 Task: Add an event with the title Casual Project Quality Assurance Check, date '2024/03/27', time 8:30 AM to 10:30 AM, logged in from the account softage.10@softage.netand send the event invitation to softage.3@softage.net and softage.4@softage.net. Set a reminder for the event 5 minutes before
Action: Mouse moved to (95, 123)
Screenshot: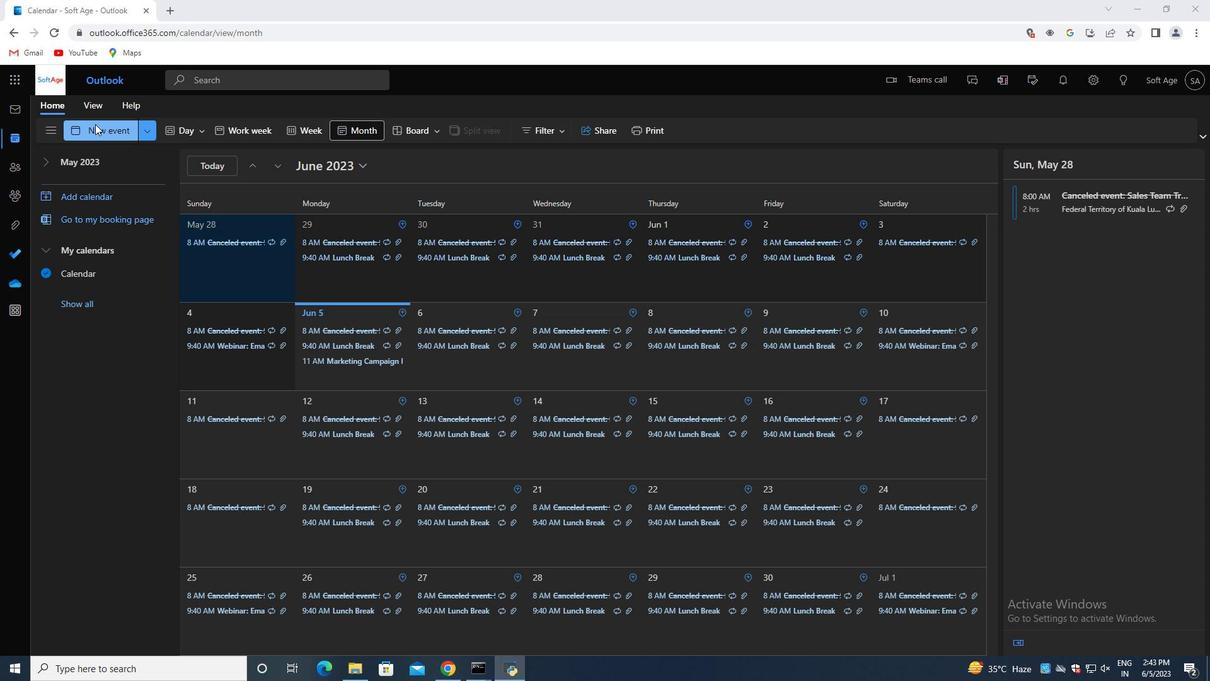 
Action: Mouse pressed left at (95, 123)
Screenshot: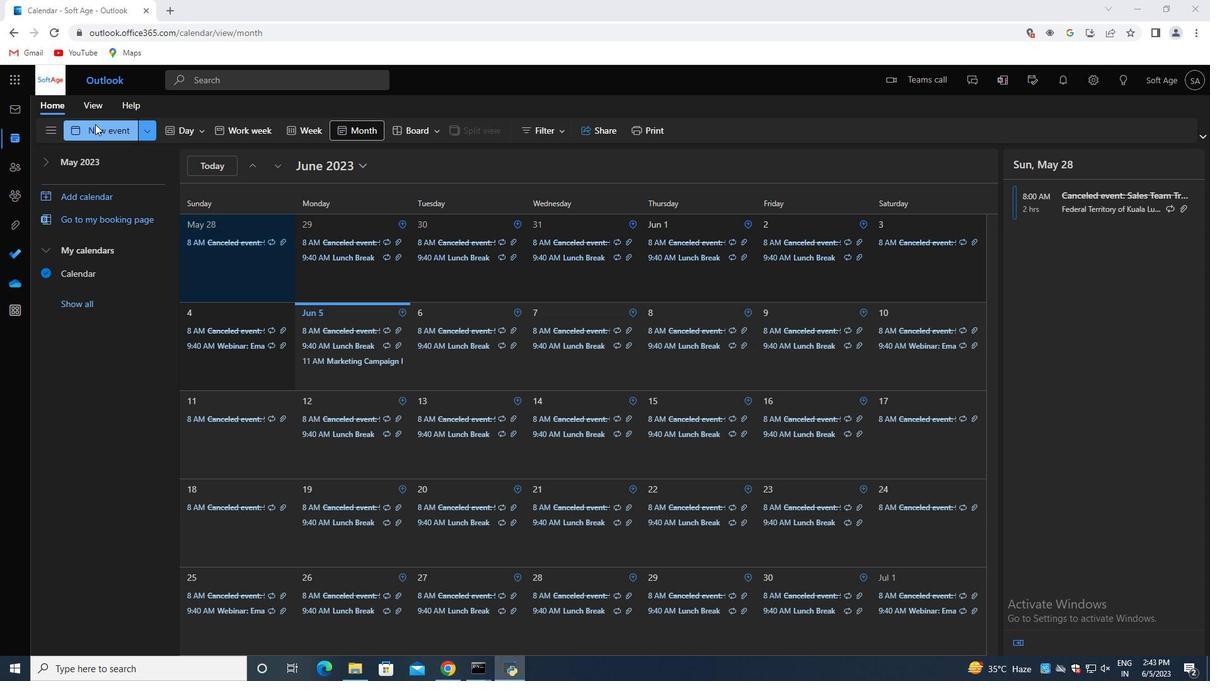 
Action: Mouse moved to (317, 208)
Screenshot: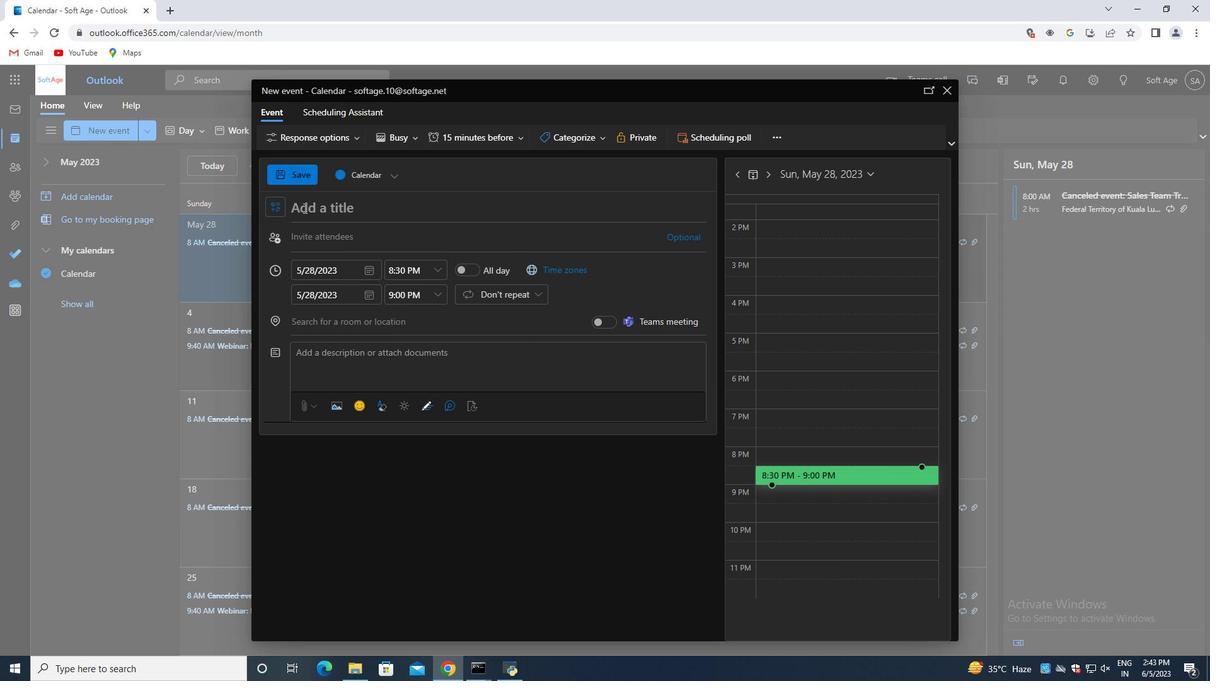
Action: Mouse pressed left at (317, 208)
Screenshot: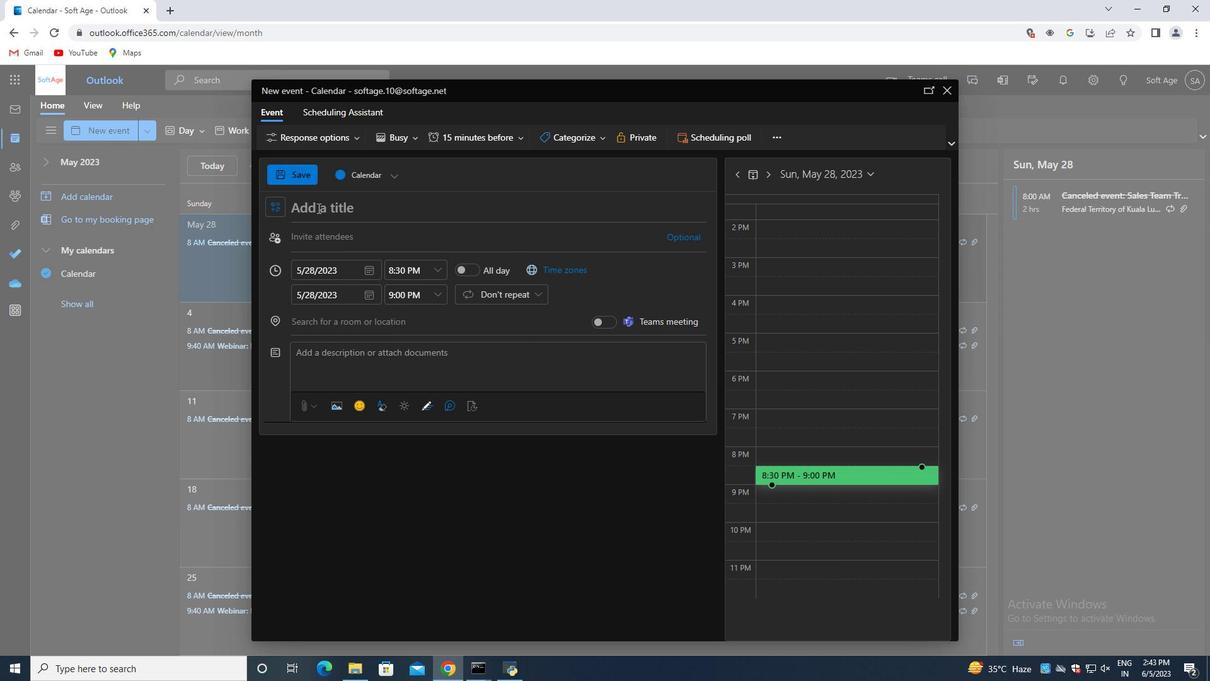 
Action: Key pressed <Key.shift>Casual<Key.space><Key.shift><Key.shift><Key.shift><Key.shift>Project<Key.space><Key.shift>Quality<Key.space><Key.shift>Assurance<Key.space><Key.shift>Check
Screenshot: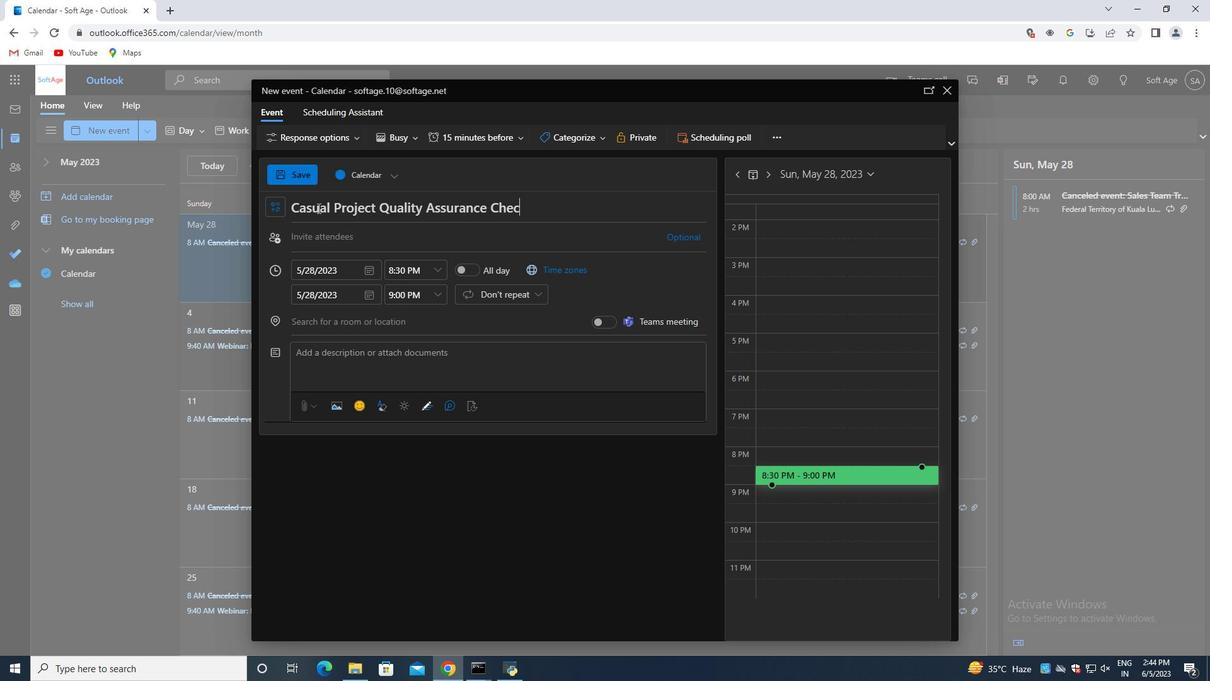 
Action: Mouse moved to (370, 271)
Screenshot: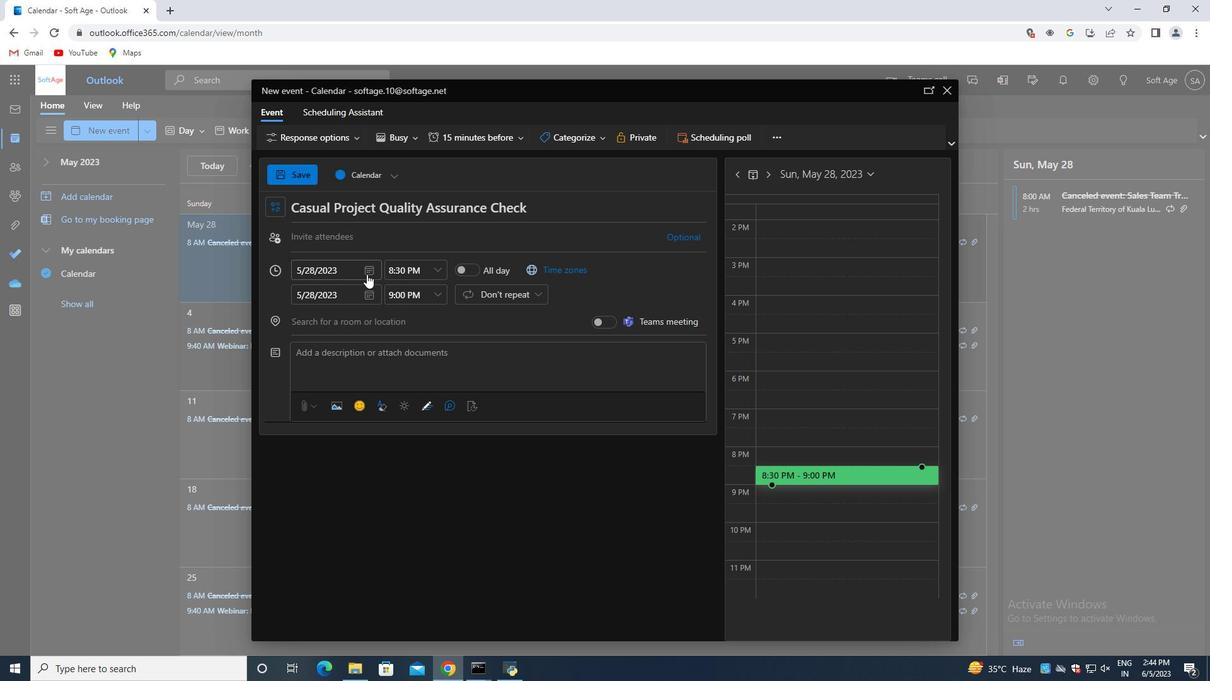 
Action: Mouse pressed left at (370, 271)
Screenshot: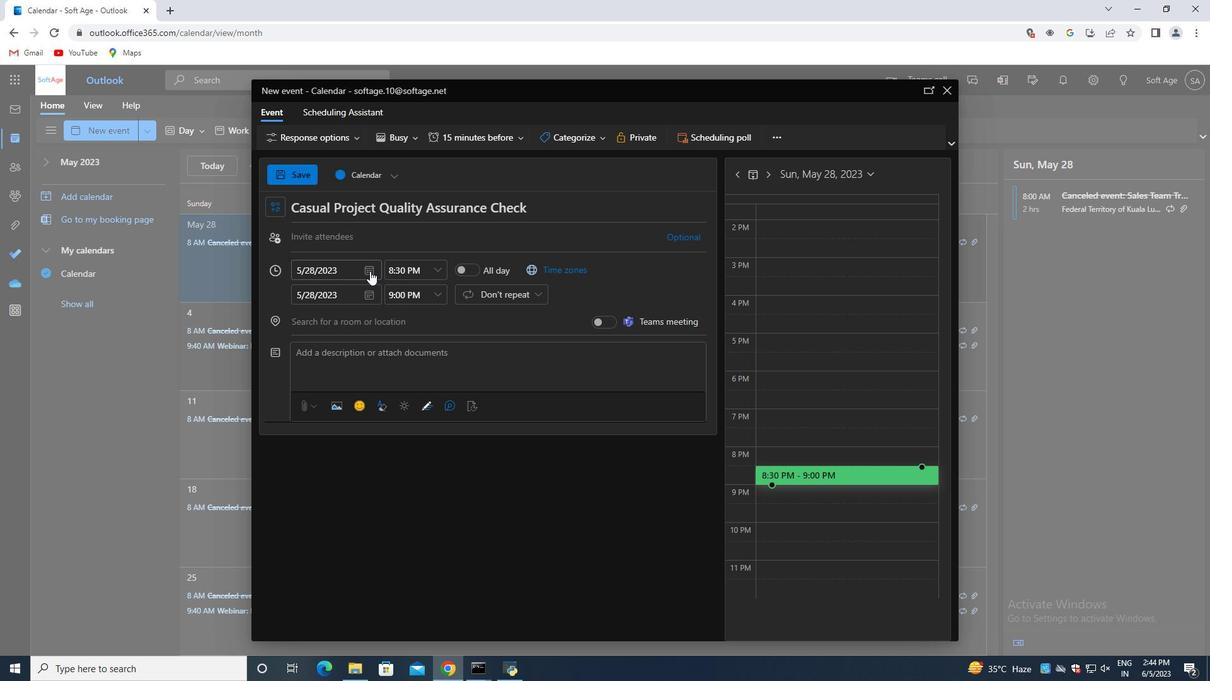 
Action: Mouse moved to (415, 297)
Screenshot: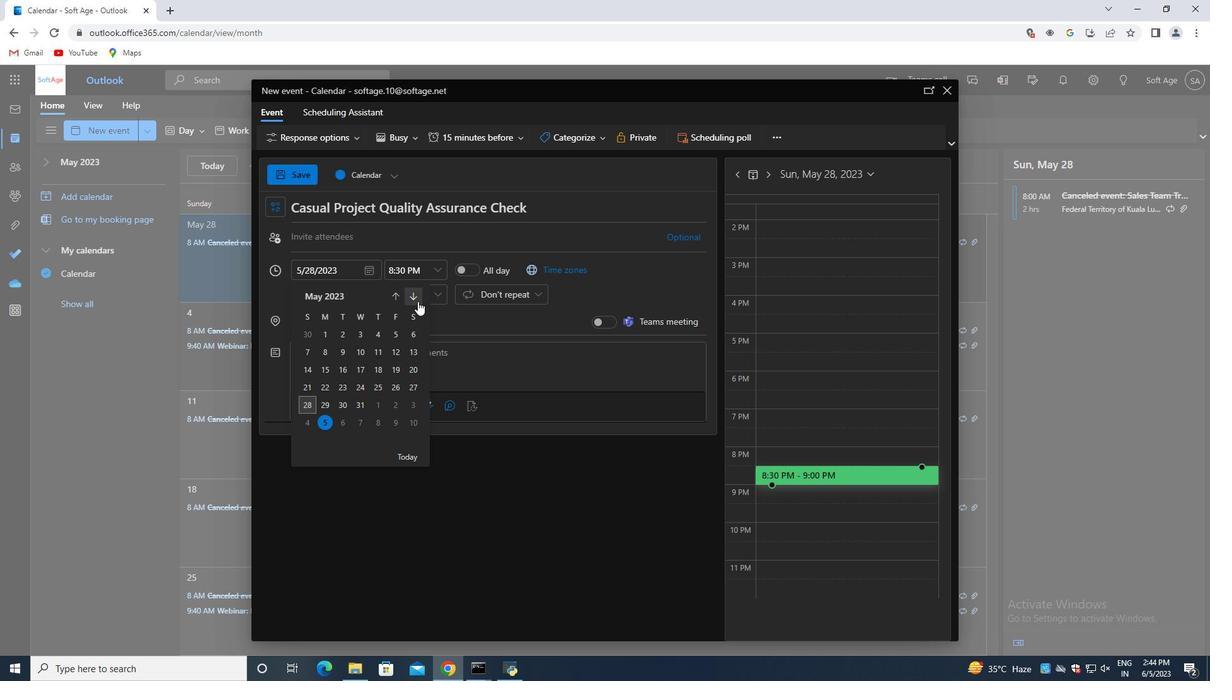 
Action: Mouse pressed left at (415, 297)
Screenshot: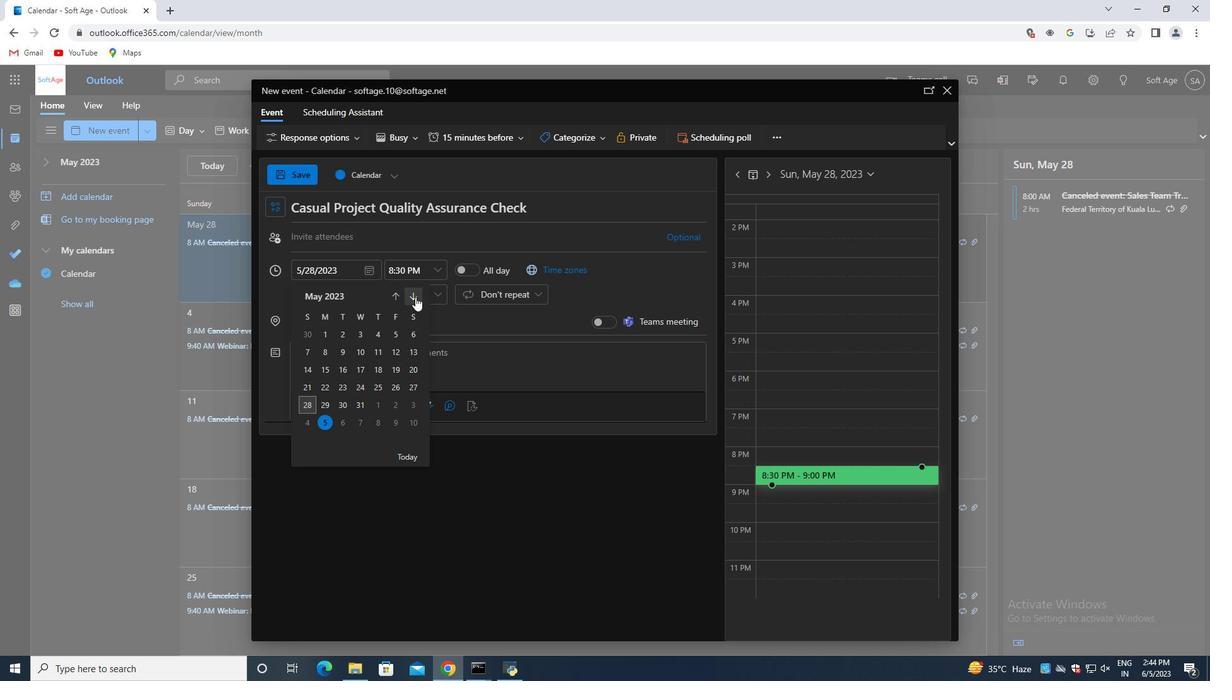 
Action: Mouse pressed left at (415, 297)
Screenshot: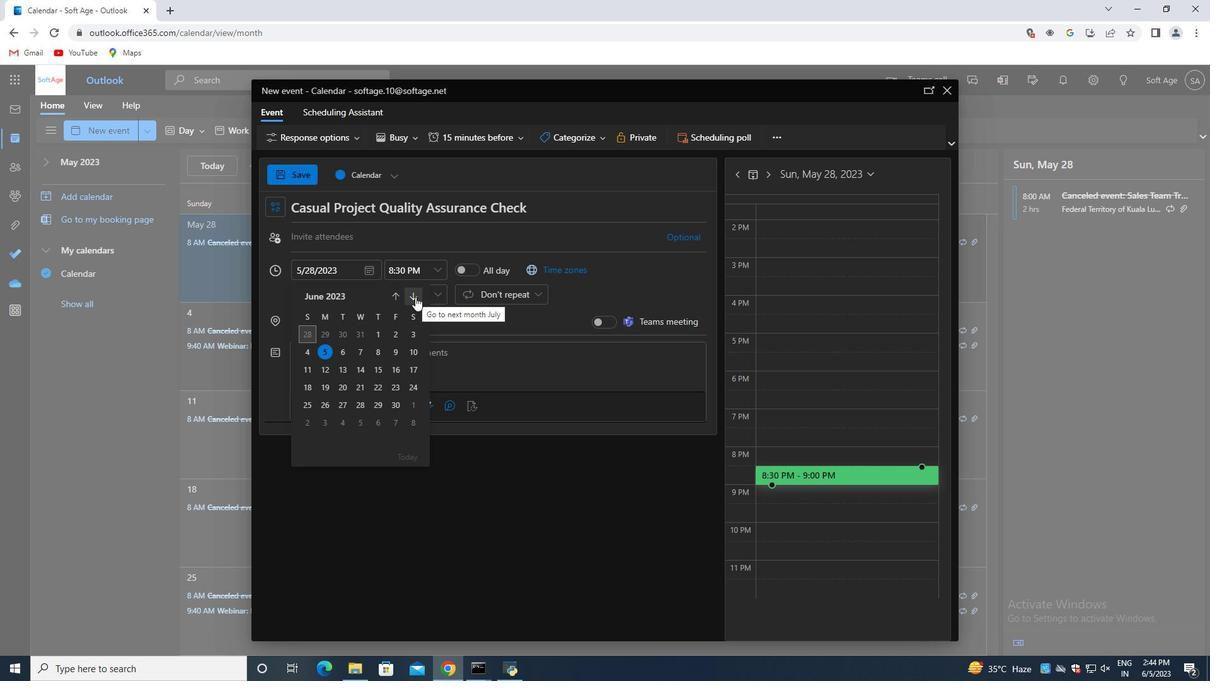 
Action: Mouse pressed left at (415, 297)
Screenshot: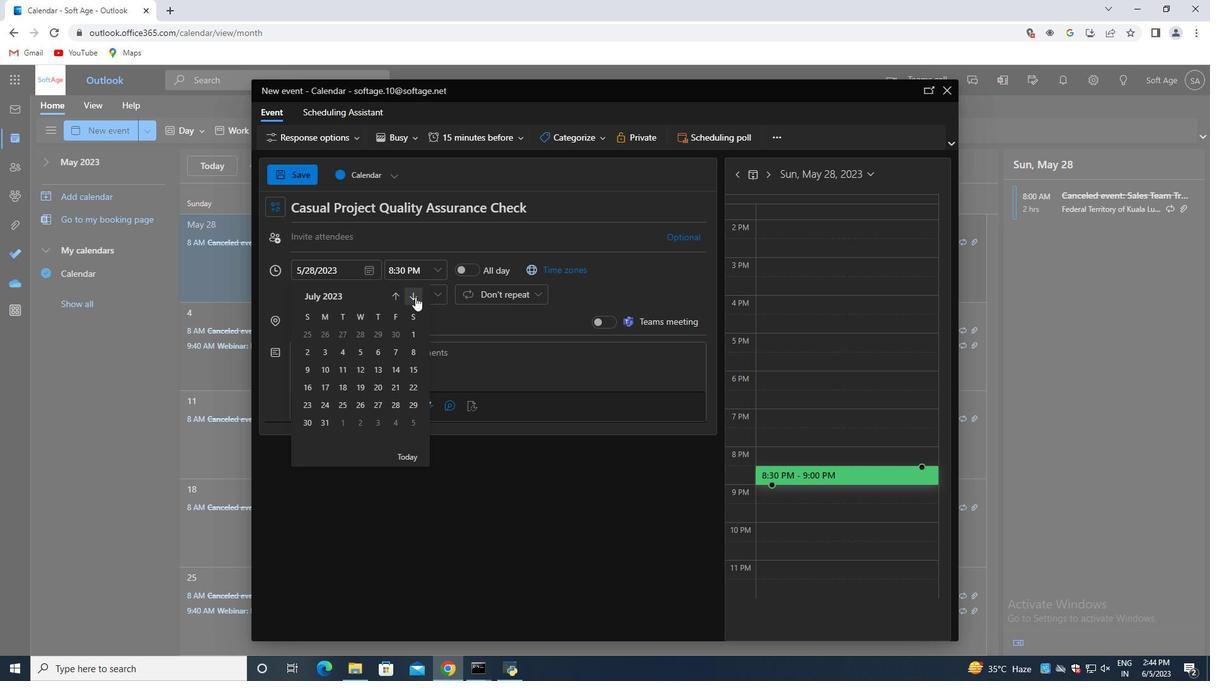 
Action: Mouse moved to (414, 297)
Screenshot: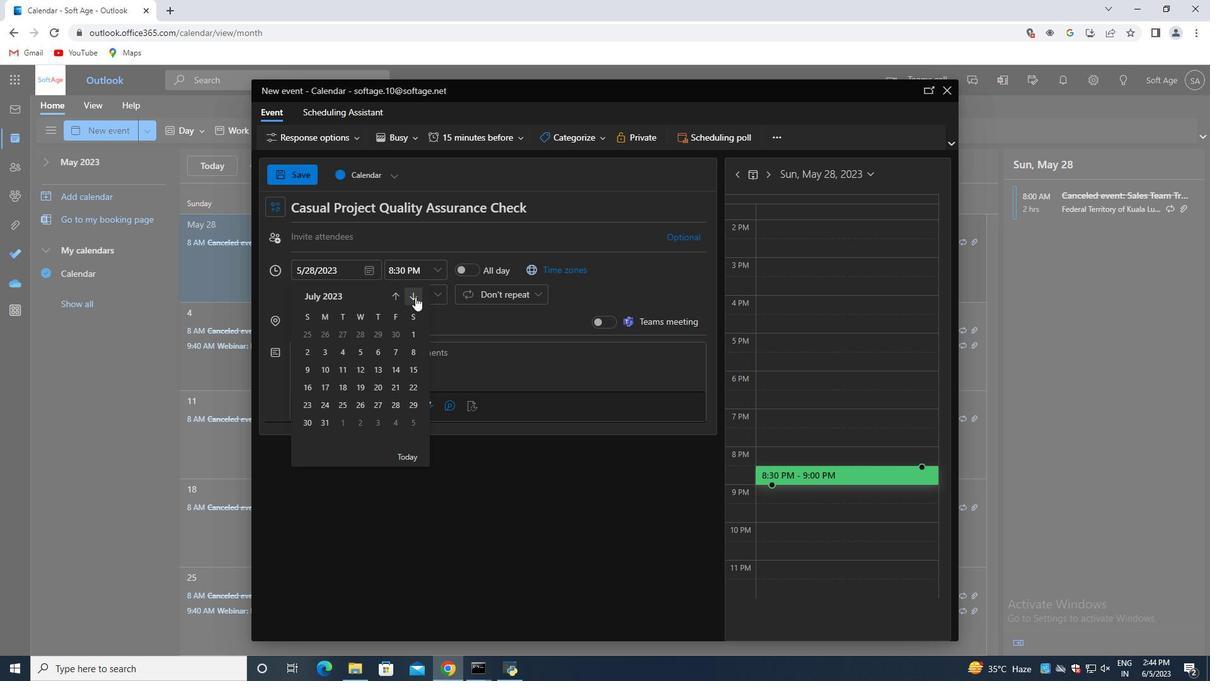 
Action: Mouse pressed left at (414, 297)
Screenshot: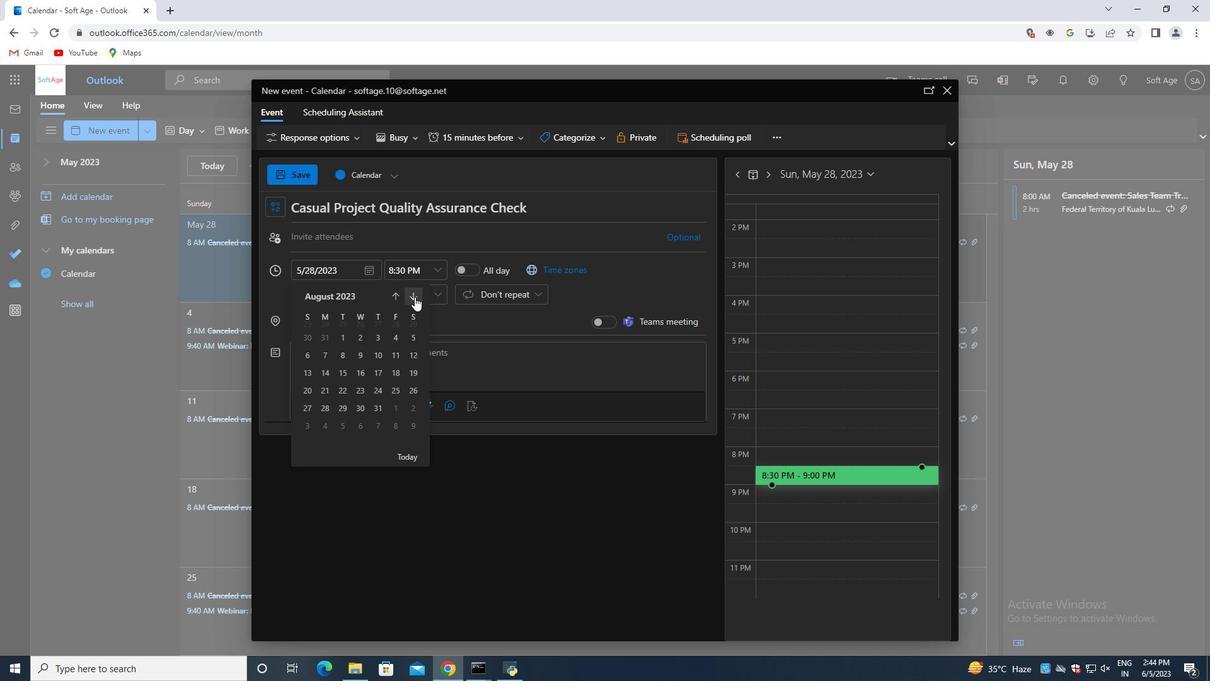 
Action: Mouse pressed left at (414, 297)
Screenshot: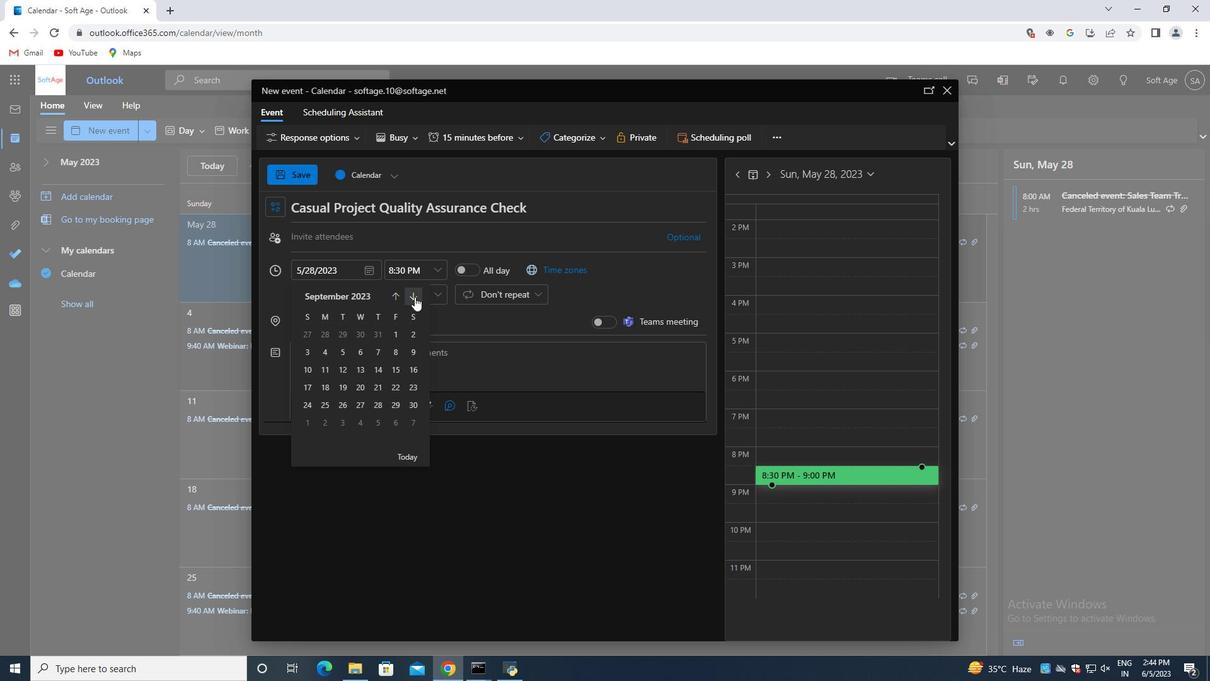 
Action: Mouse pressed left at (414, 297)
Screenshot: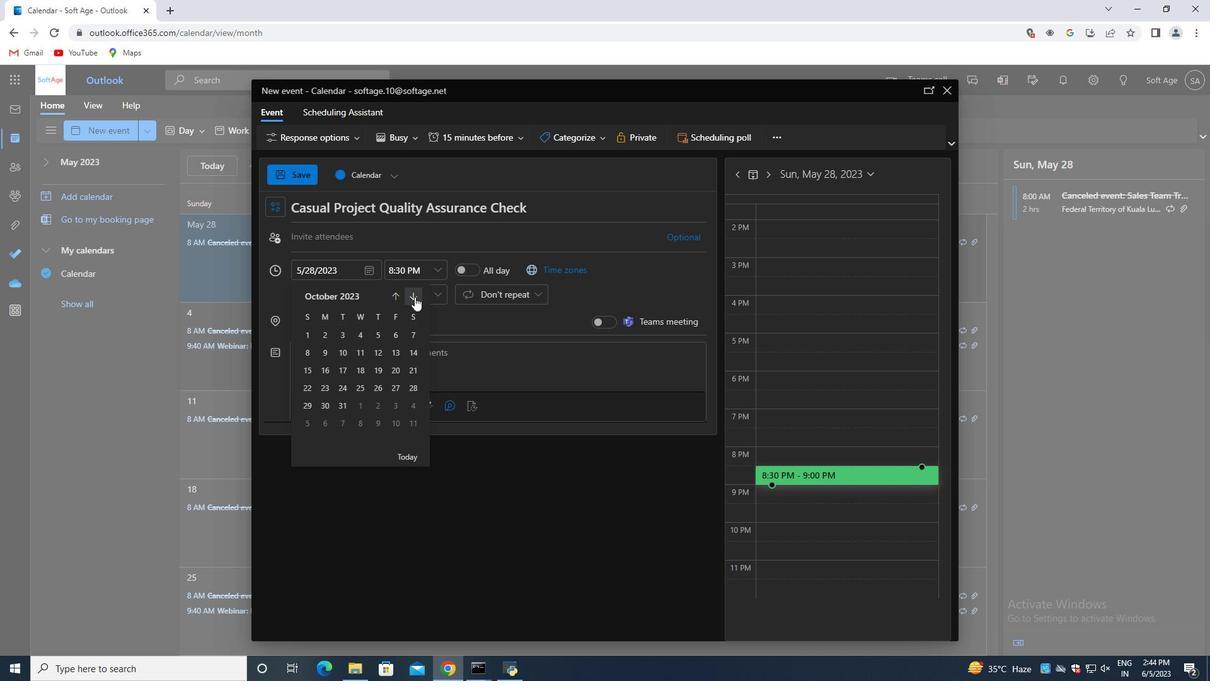 
Action: Mouse pressed left at (414, 297)
Screenshot: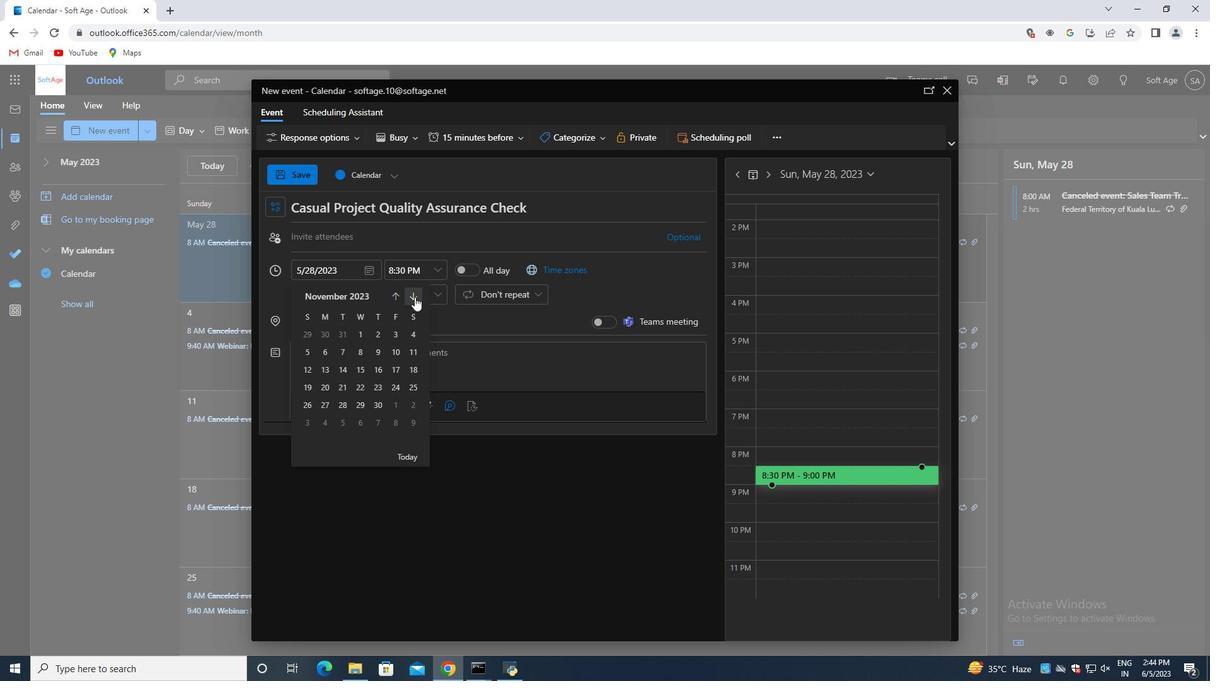 
Action: Mouse pressed left at (414, 297)
Screenshot: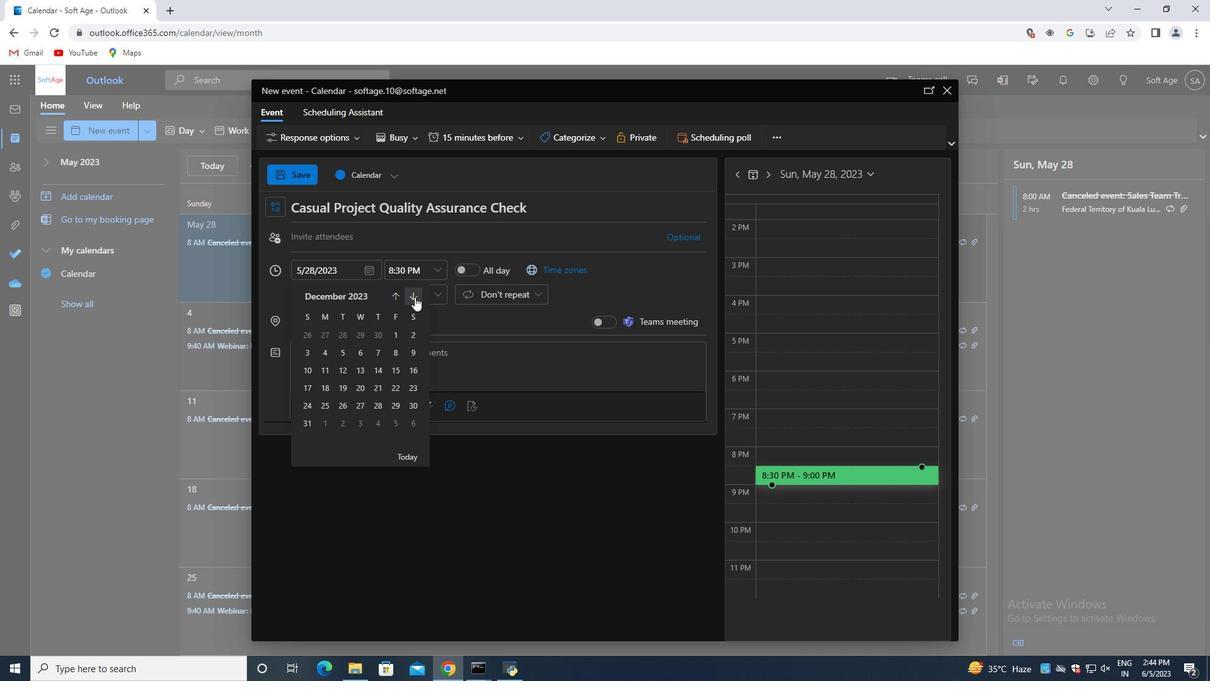 
Action: Mouse pressed left at (414, 297)
Screenshot: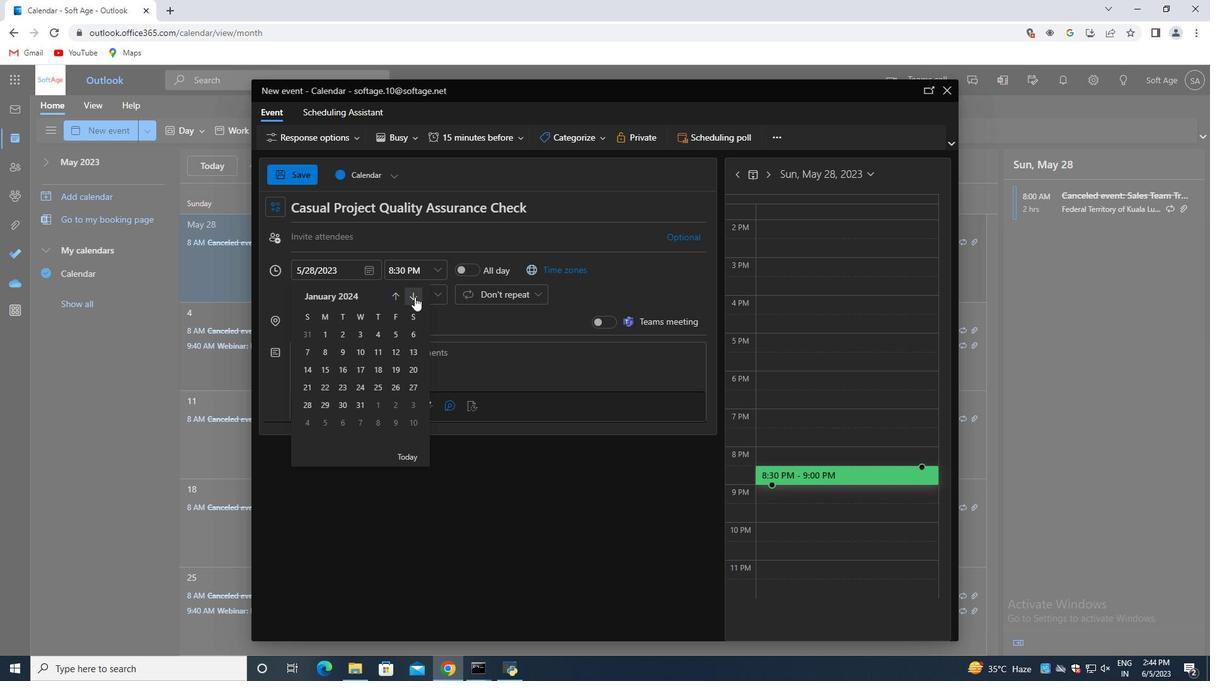 
Action: Mouse pressed left at (414, 297)
Screenshot: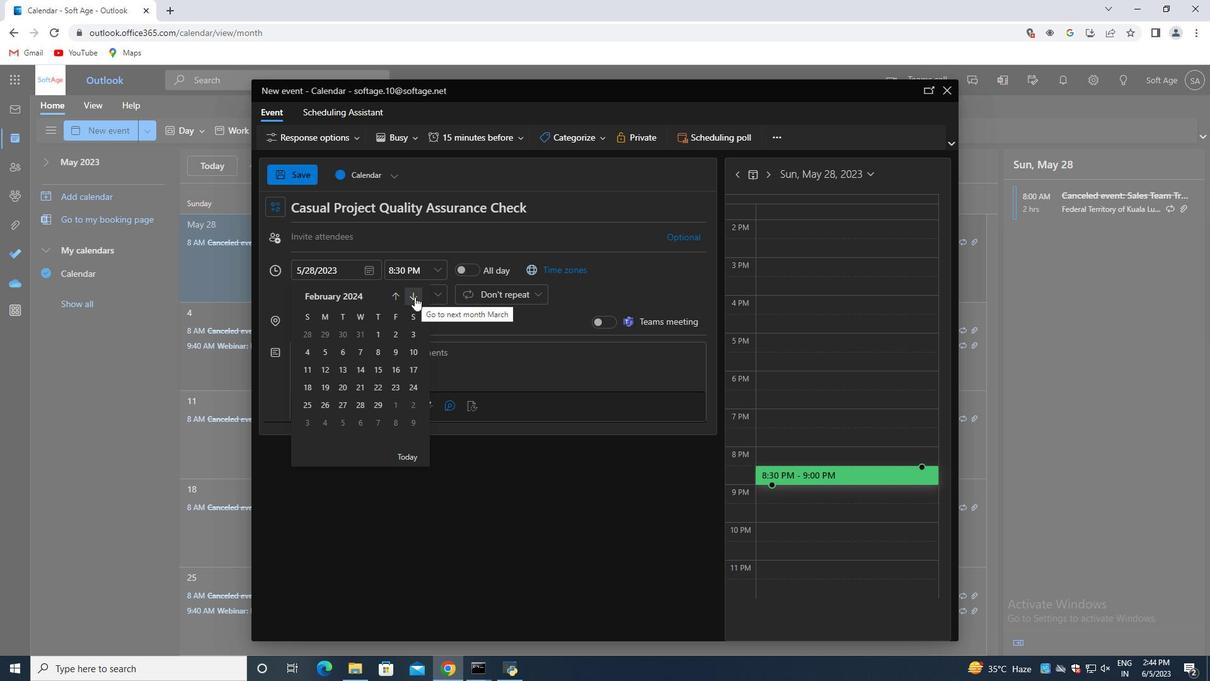 
Action: Mouse moved to (360, 407)
Screenshot: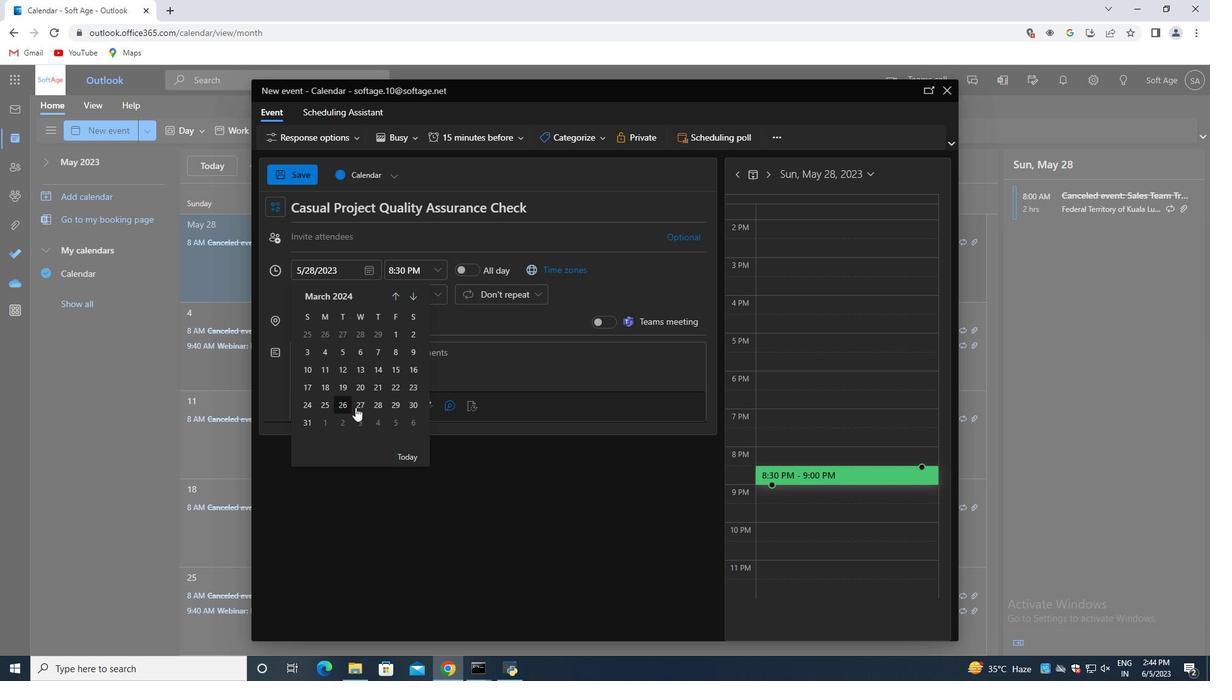 
Action: Mouse pressed left at (360, 407)
Screenshot: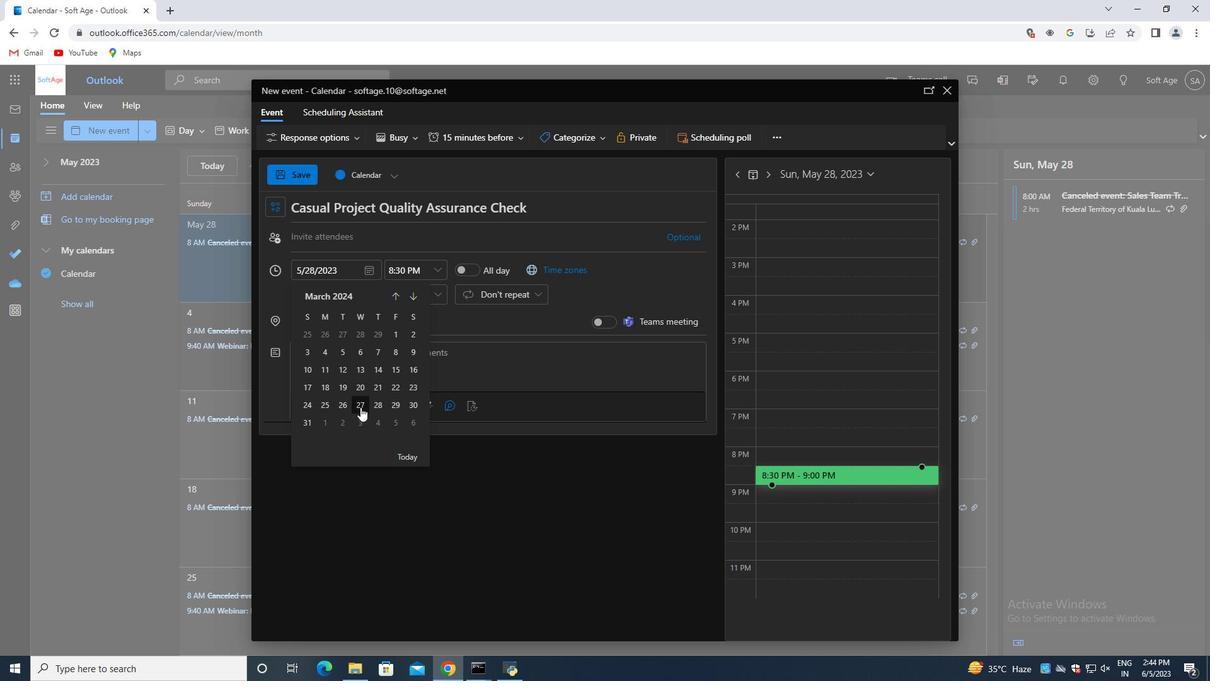 
Action: Mouse moved to (436, 276)
Screenshot: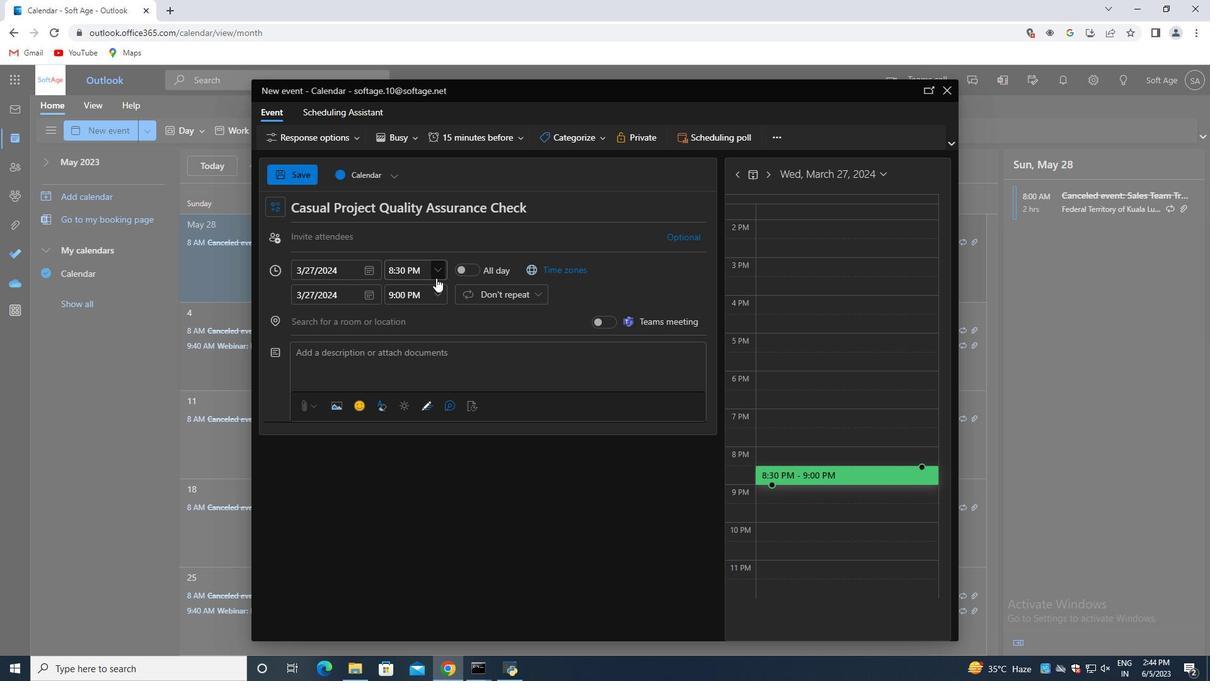 
Action: Mouse pressed left at (436, 276)
Screenshot: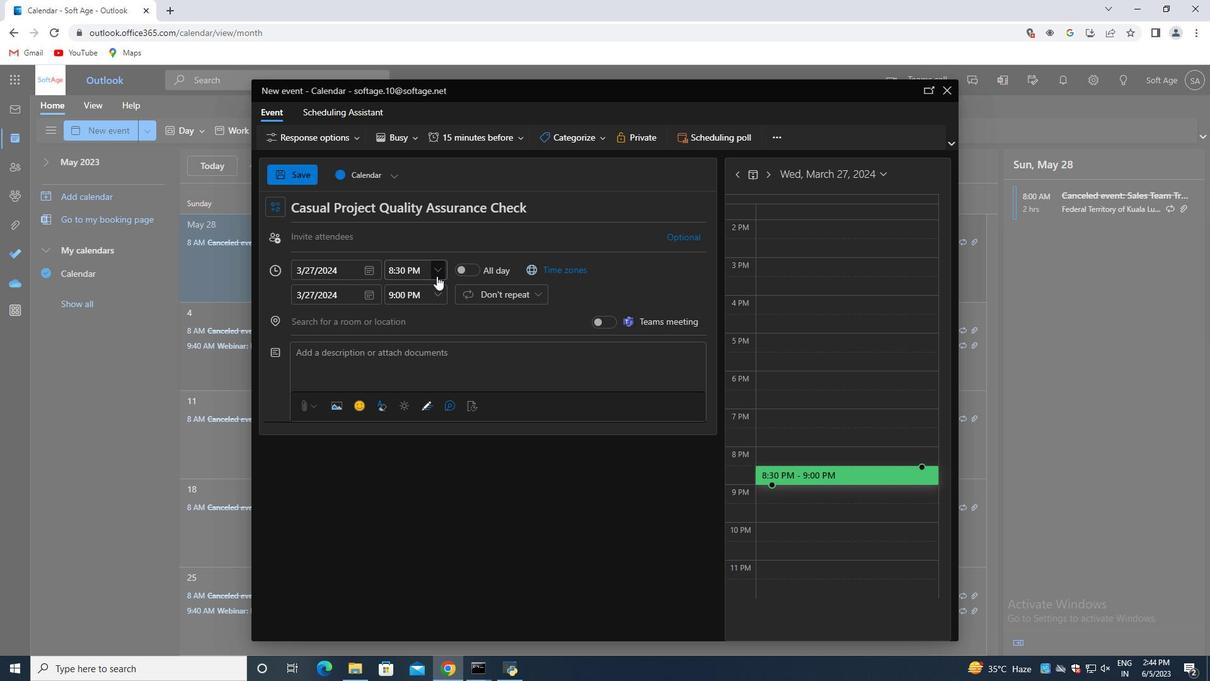 
Action: Mouse moved to (426, 271)
Screenshot: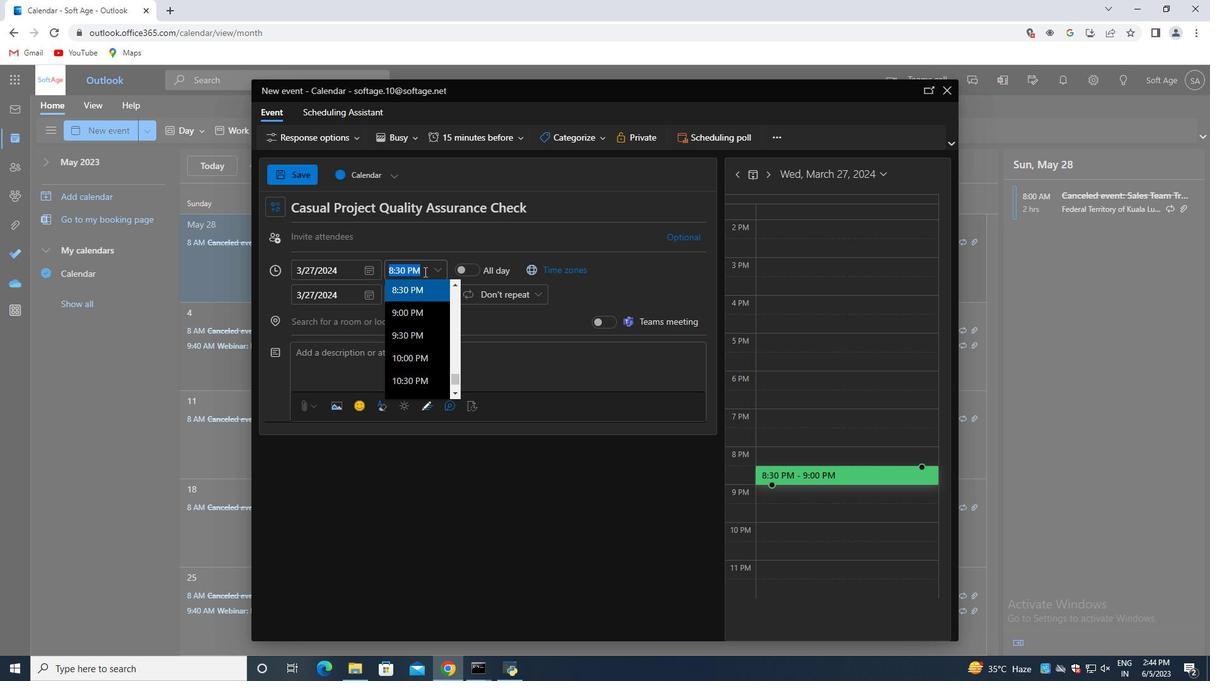 
Action: Mouse pressed left at (426, 271)
Screenshot: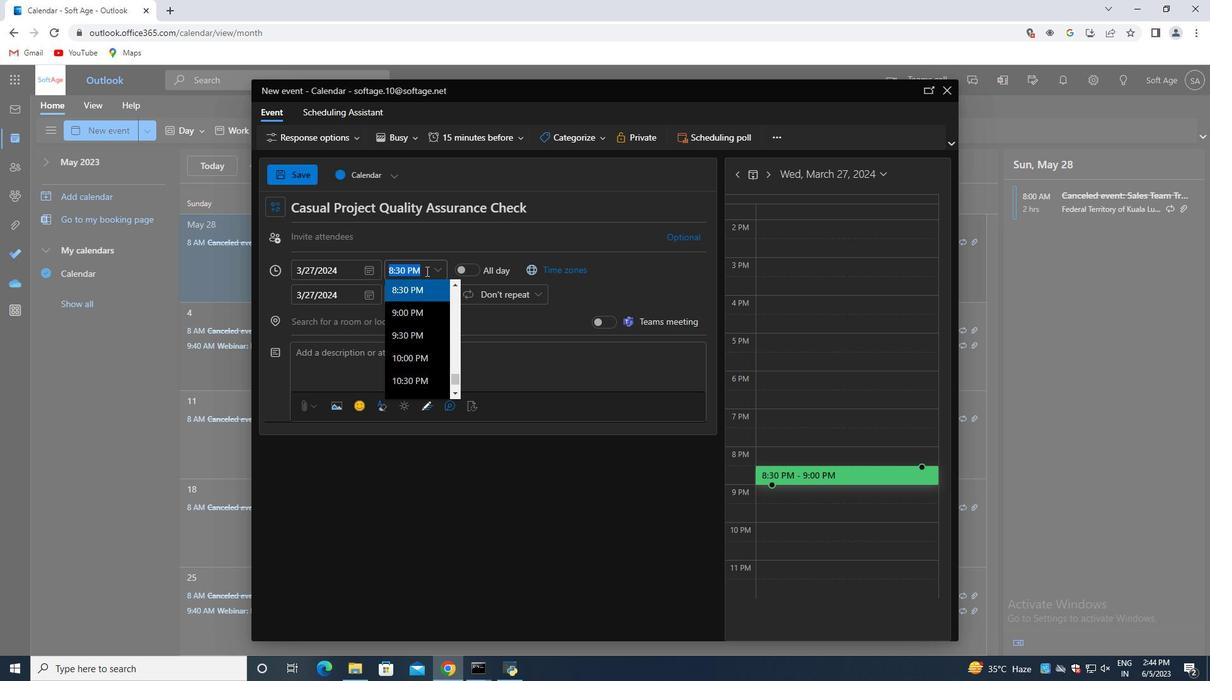 
Action: Key pressed <Key.backspace><Key.backspace><Key.shift>A<Key.enter>
Screenshot: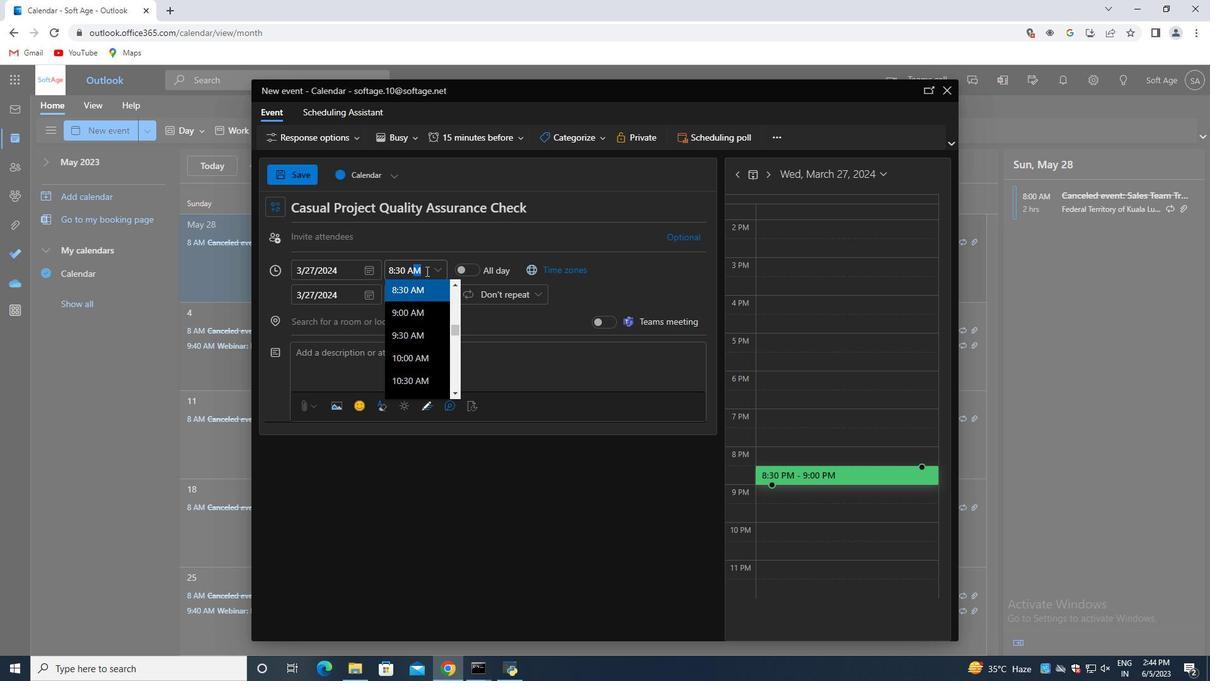
Action: Mouse moved to (441, 290)
Screenshot: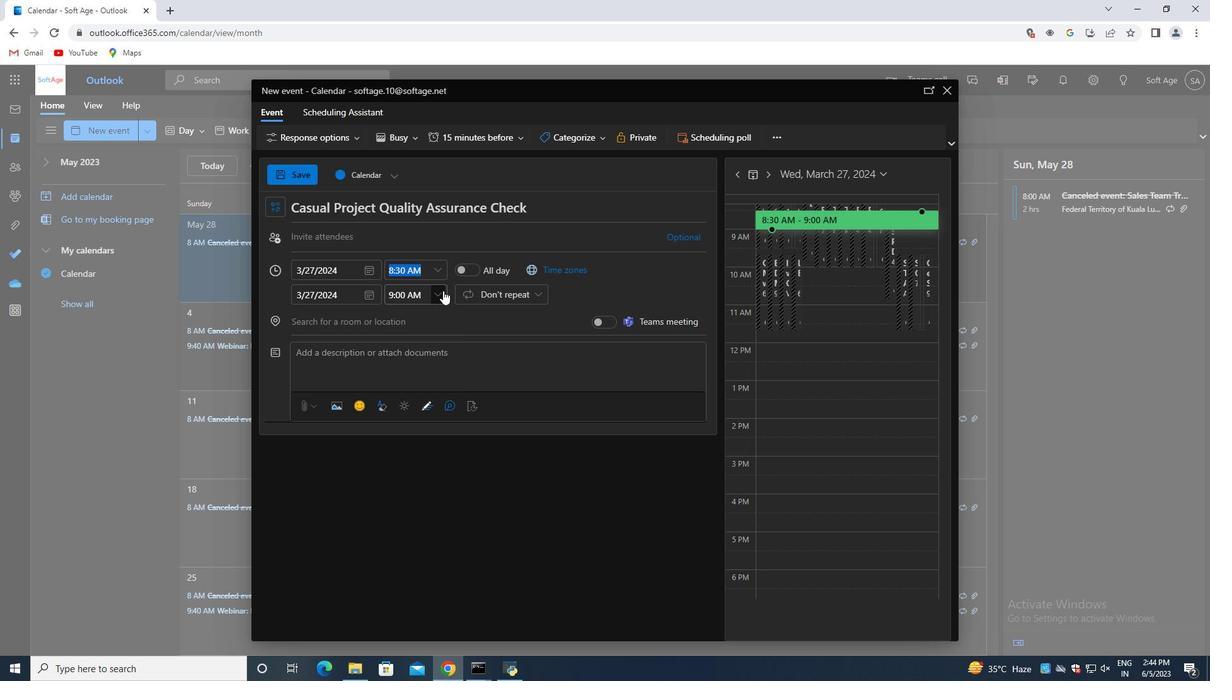 
Action: Mouse pressed left at (441, 290)
Screenshot: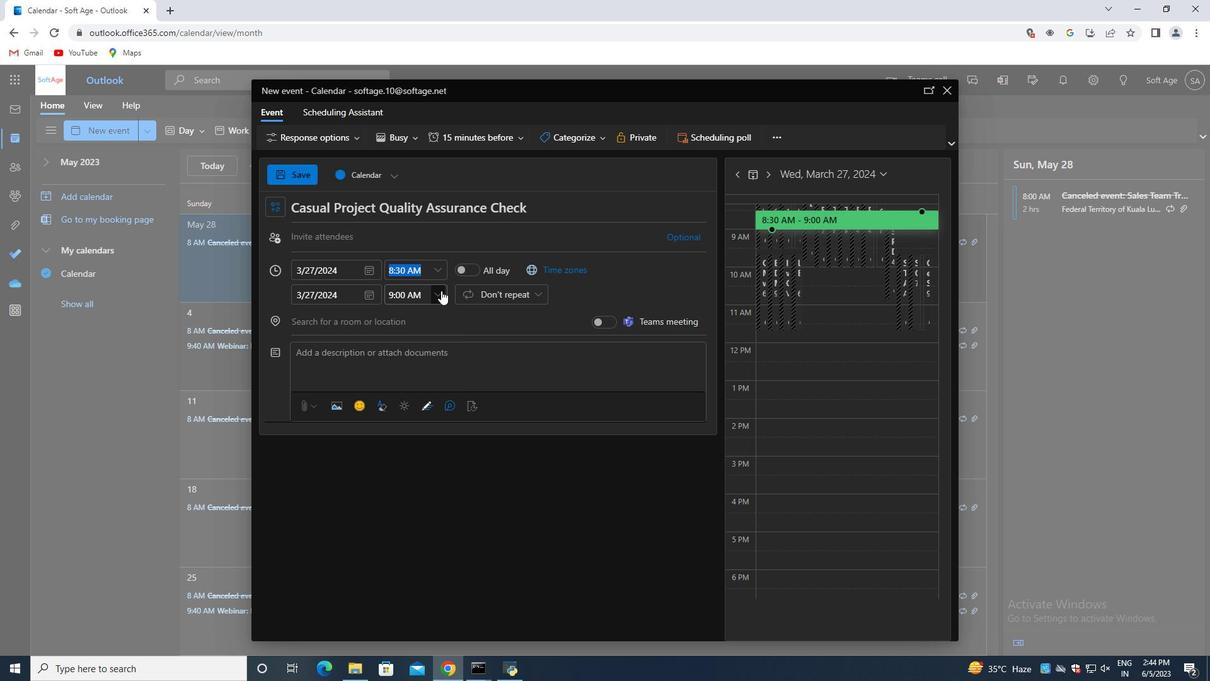 
Action: Mouse moved to (416, 381)
Screenshot: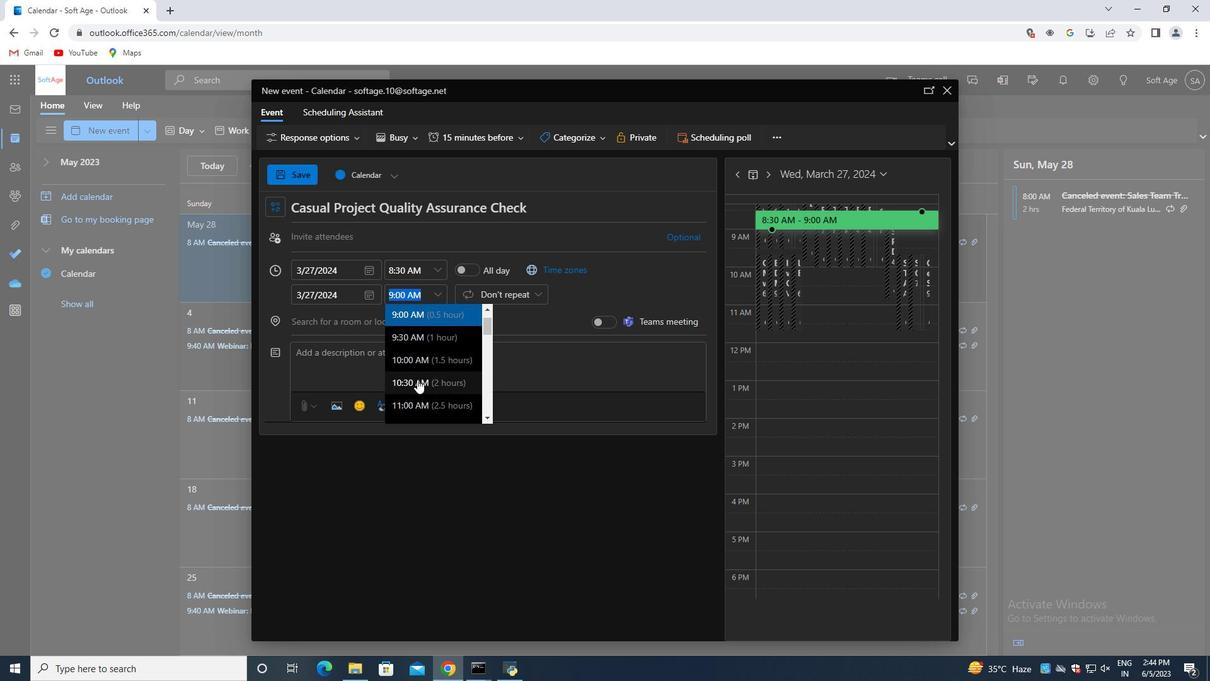 
Action: Mouse pressed left at (416, 381)
Screenshot: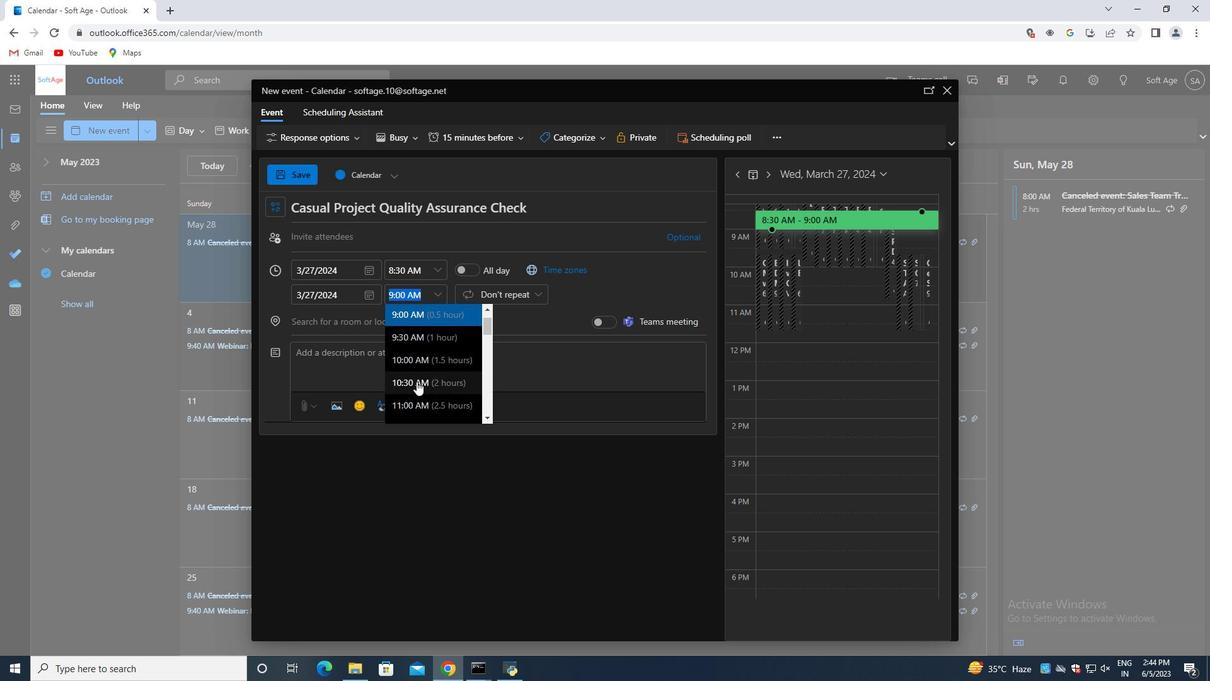 
Action: Mouse moved to (357, 229)
Screenshot: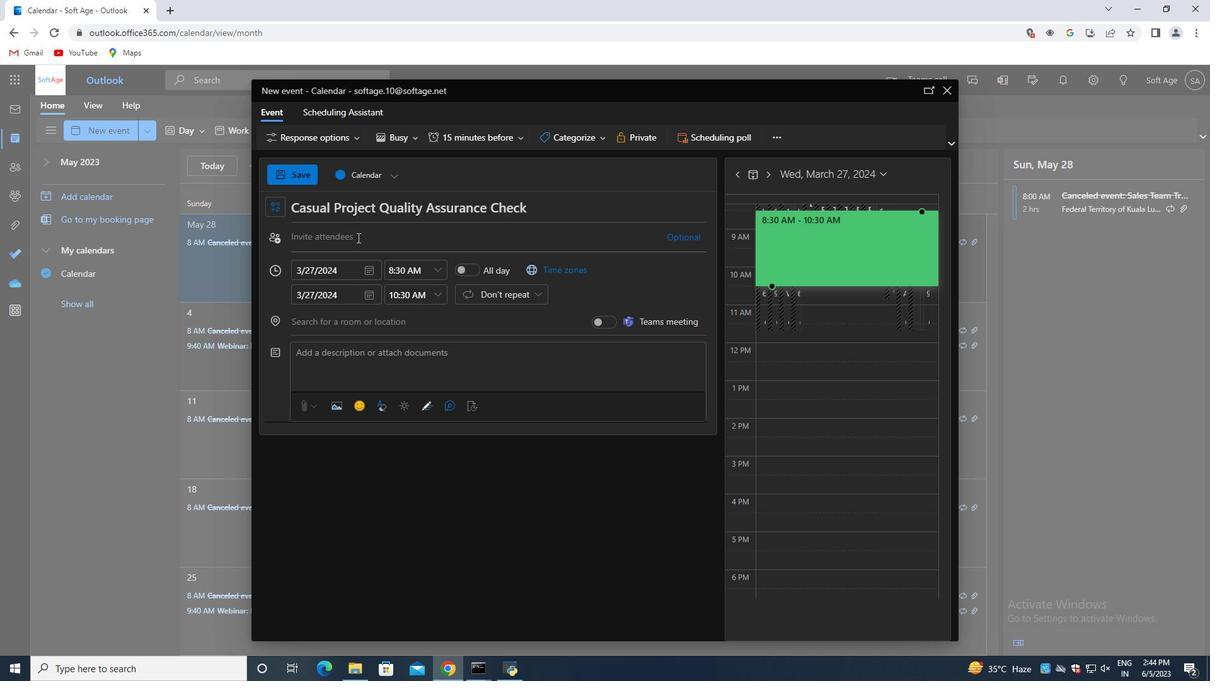 
Action: Mouse pressed left at (357, 229)
Screenshot: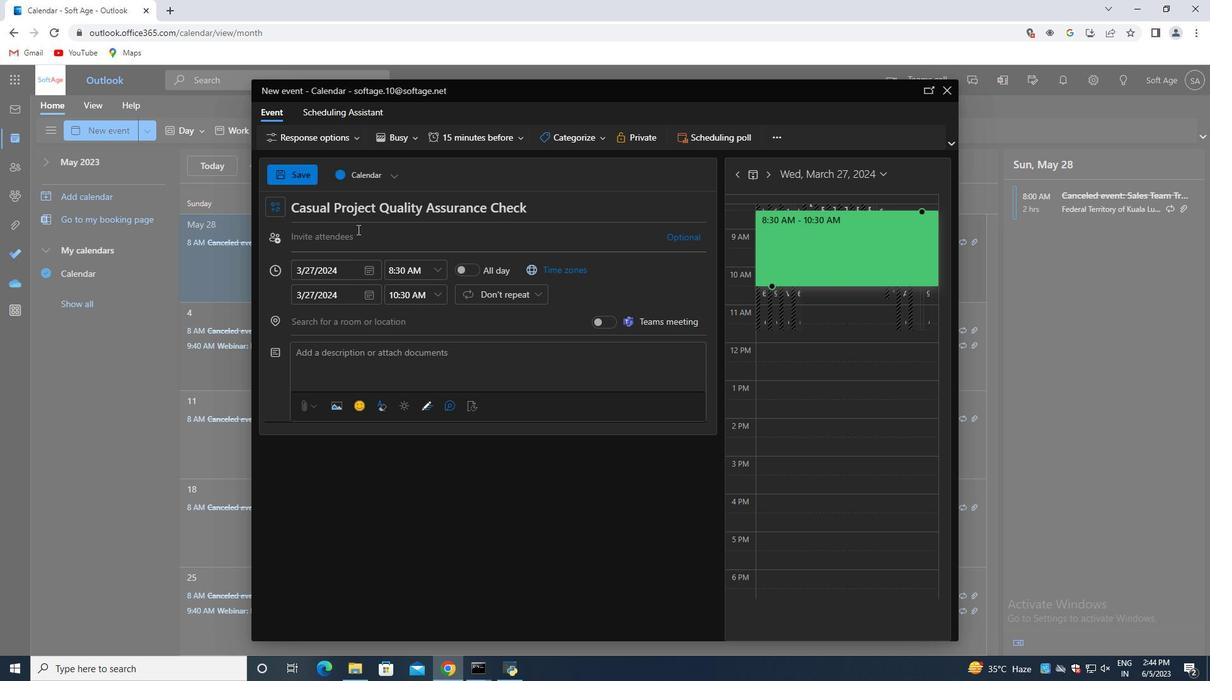 
Action: Key pressed si<Key.backspace>oftage.3<Key.shift>@softage.net<Key.enter>softage.
Screenshot: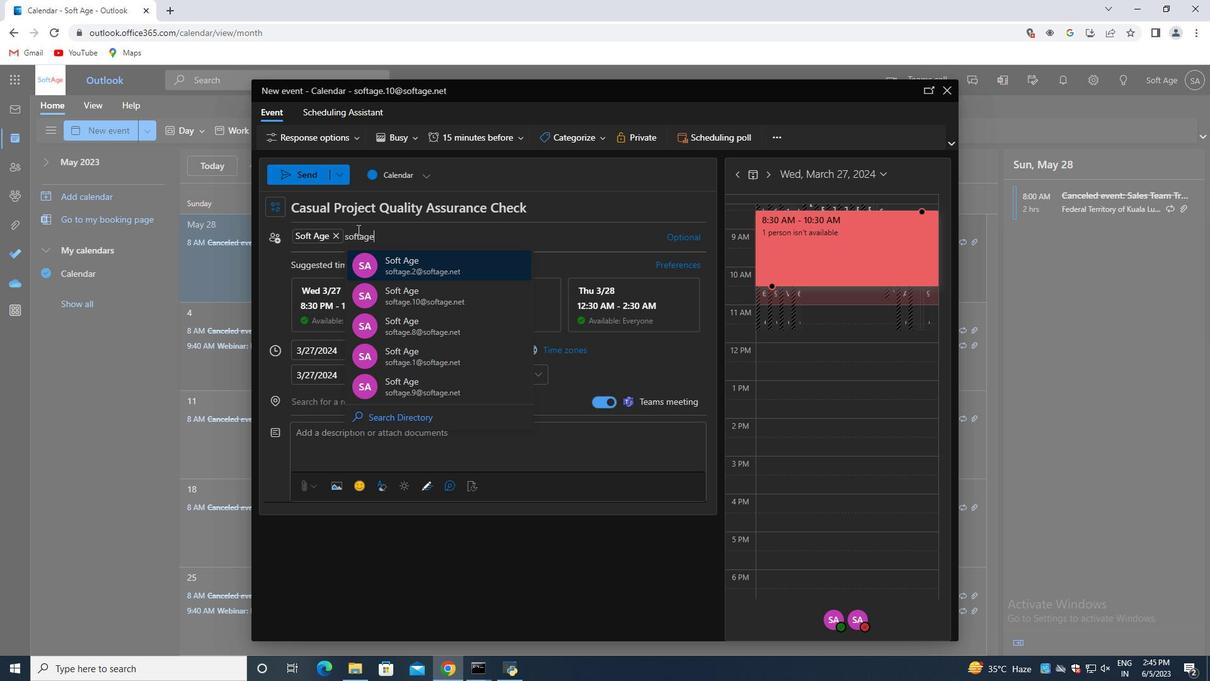 
Action: Mouse moved to (357, 228)
Screenshot: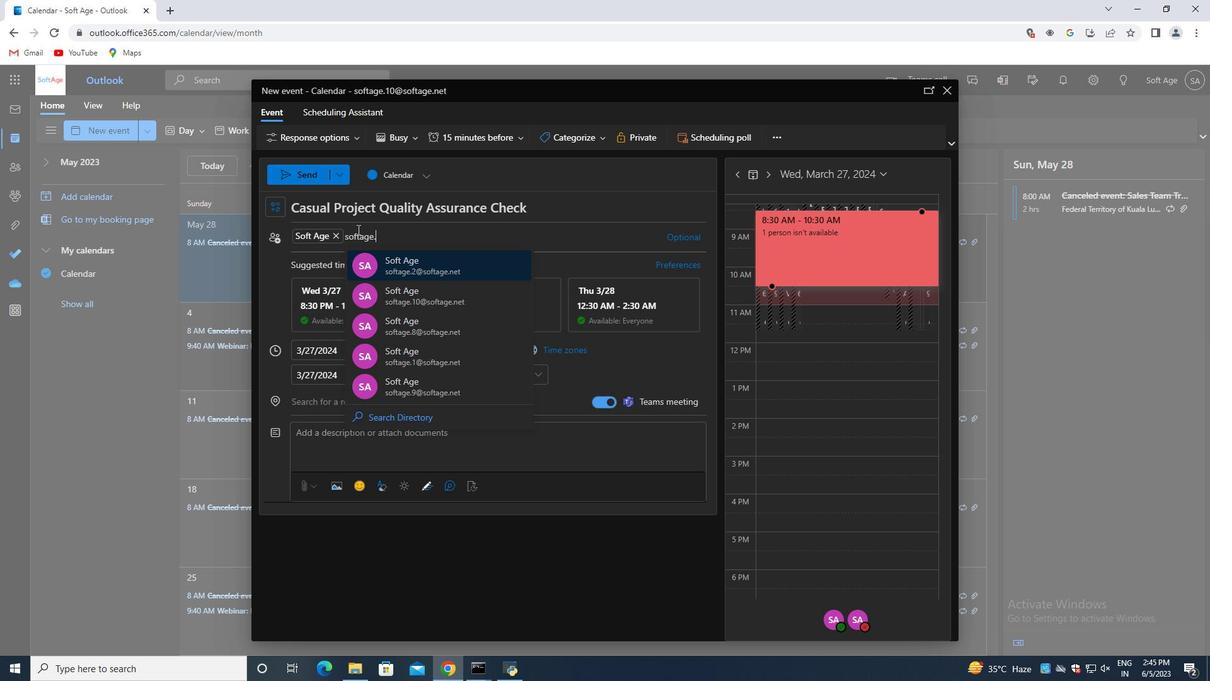 
Action: Key pressed 4<Key.shift>@softage.net<Key.enter>
Screenshot: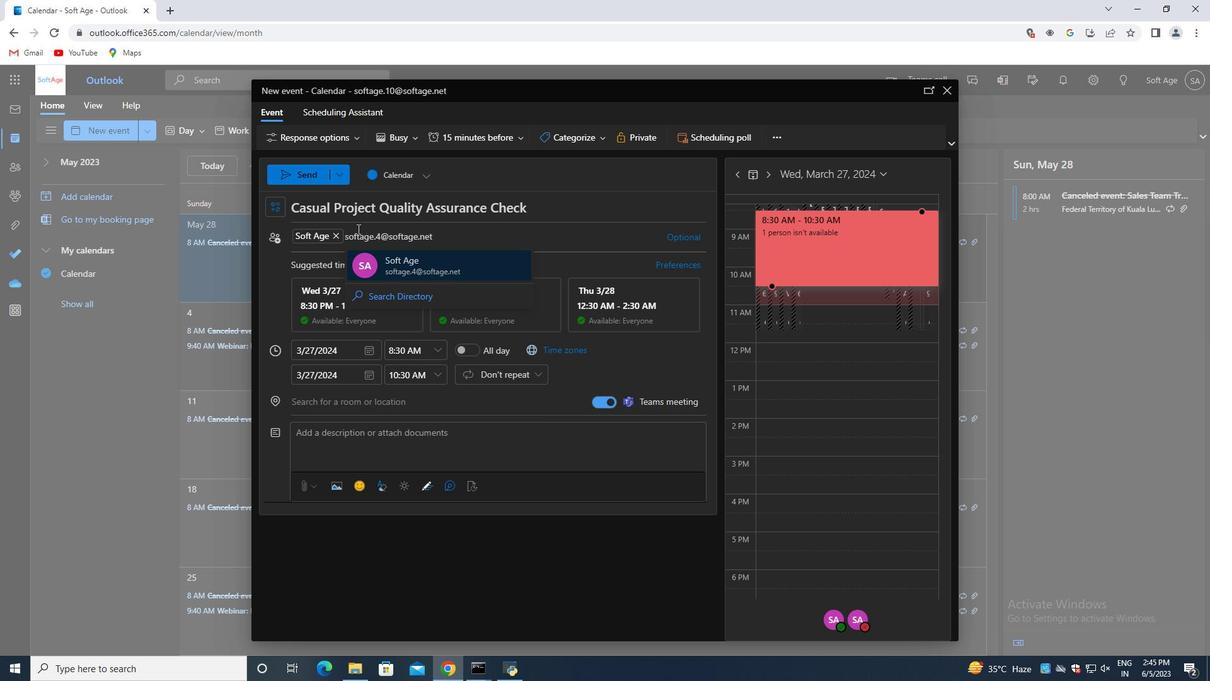 
Action: Mouse moved to (467, 136)
Screenshot: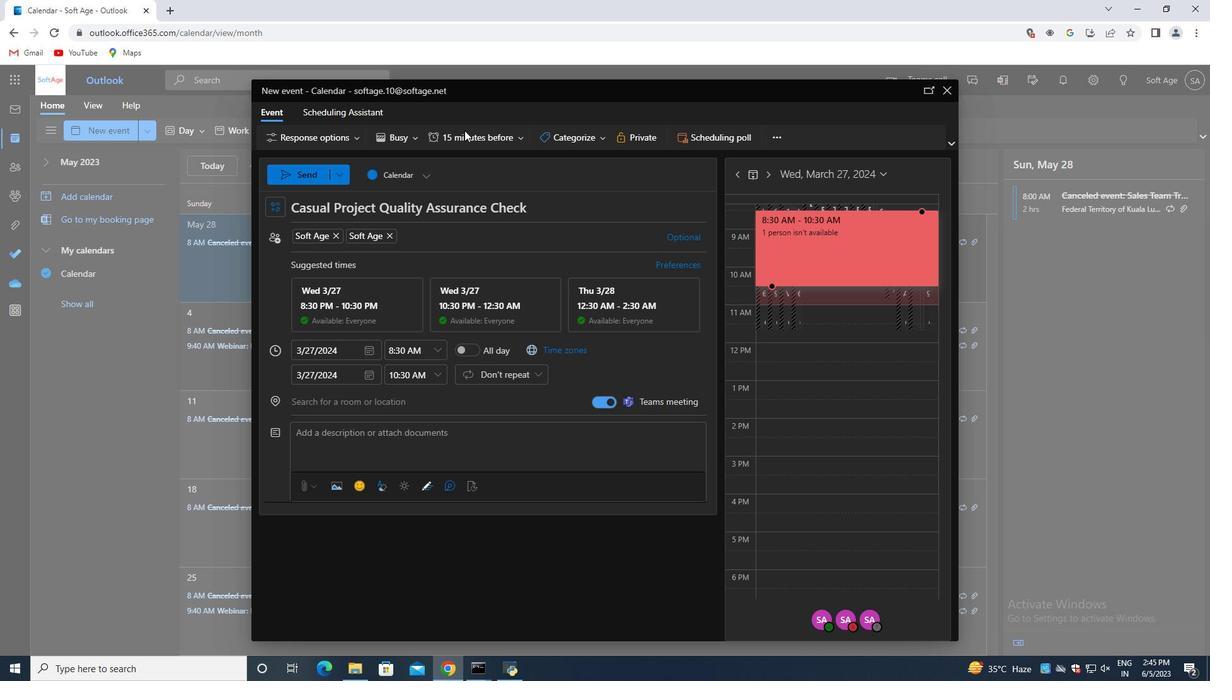 
Action: Mouse pressed left at (467, 136)
Screenshot: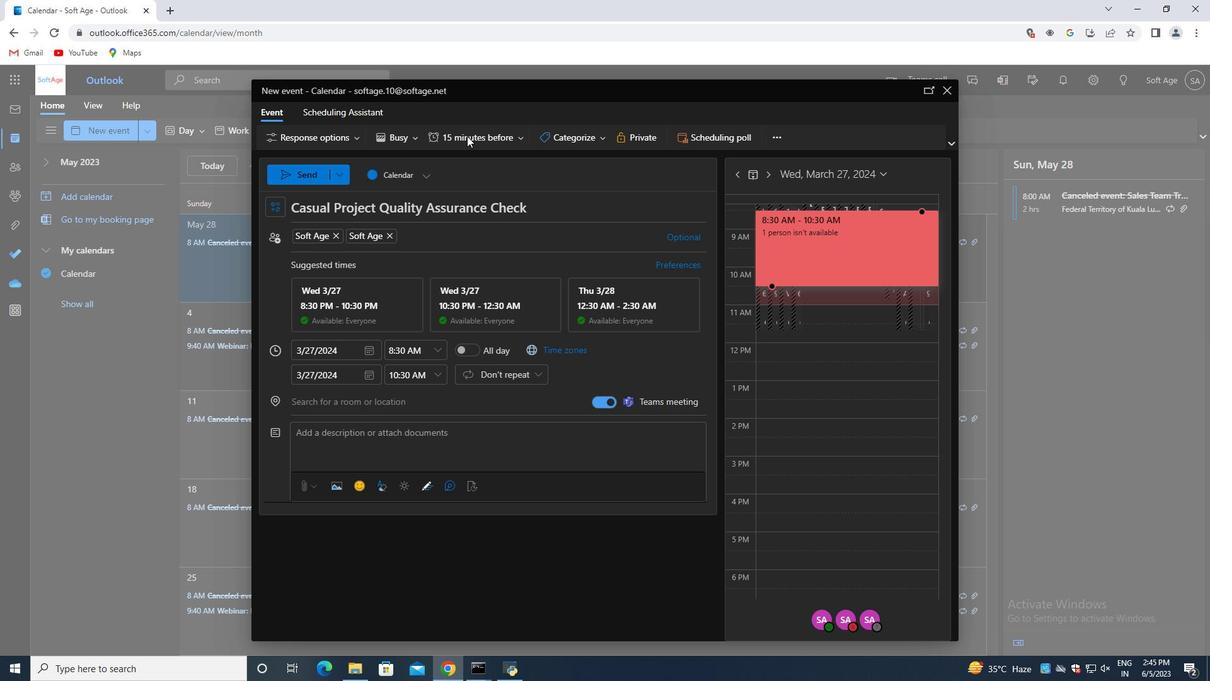 
Action: Mouse moved to (473, 212)
Screenshot: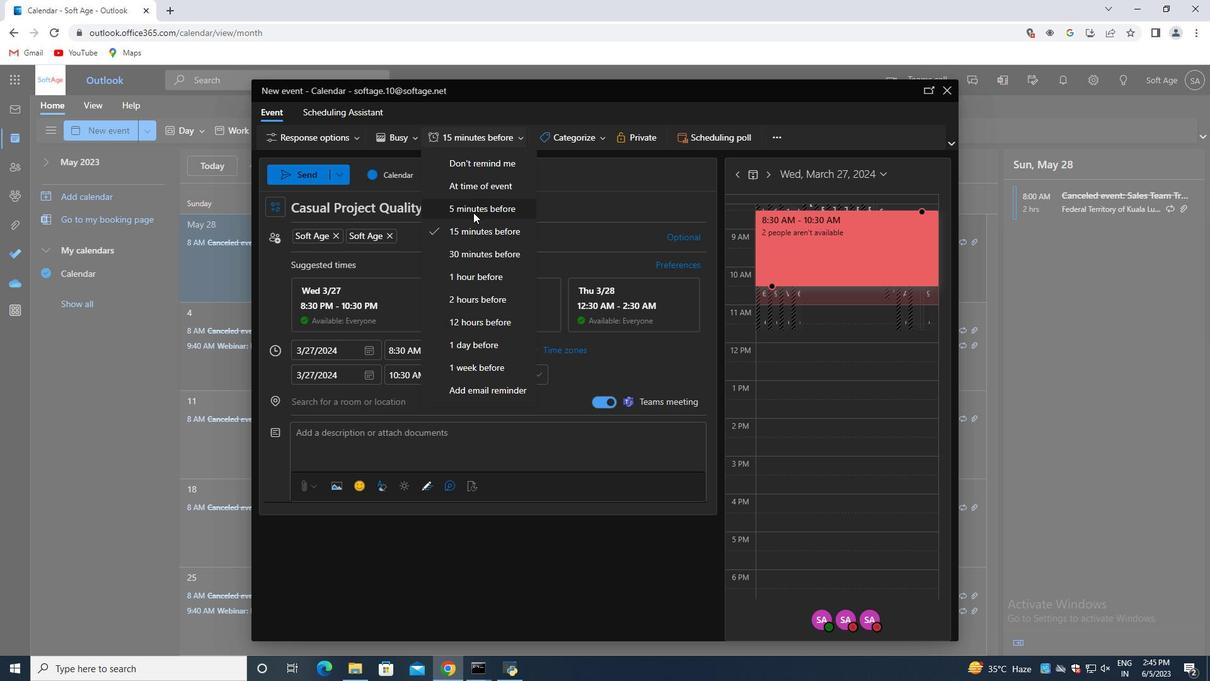 
Action: Mouse pressed left at (473, 212)
Screenshot: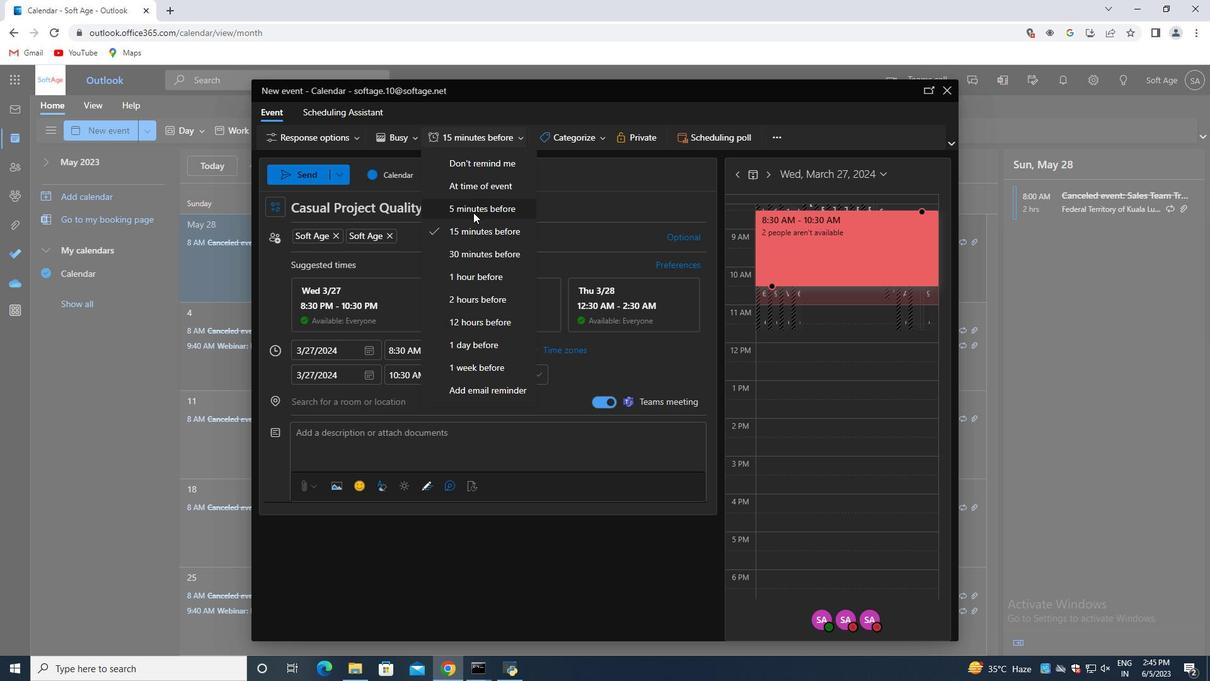 
Action: Mouse moved to (300, 178)
Screenshot: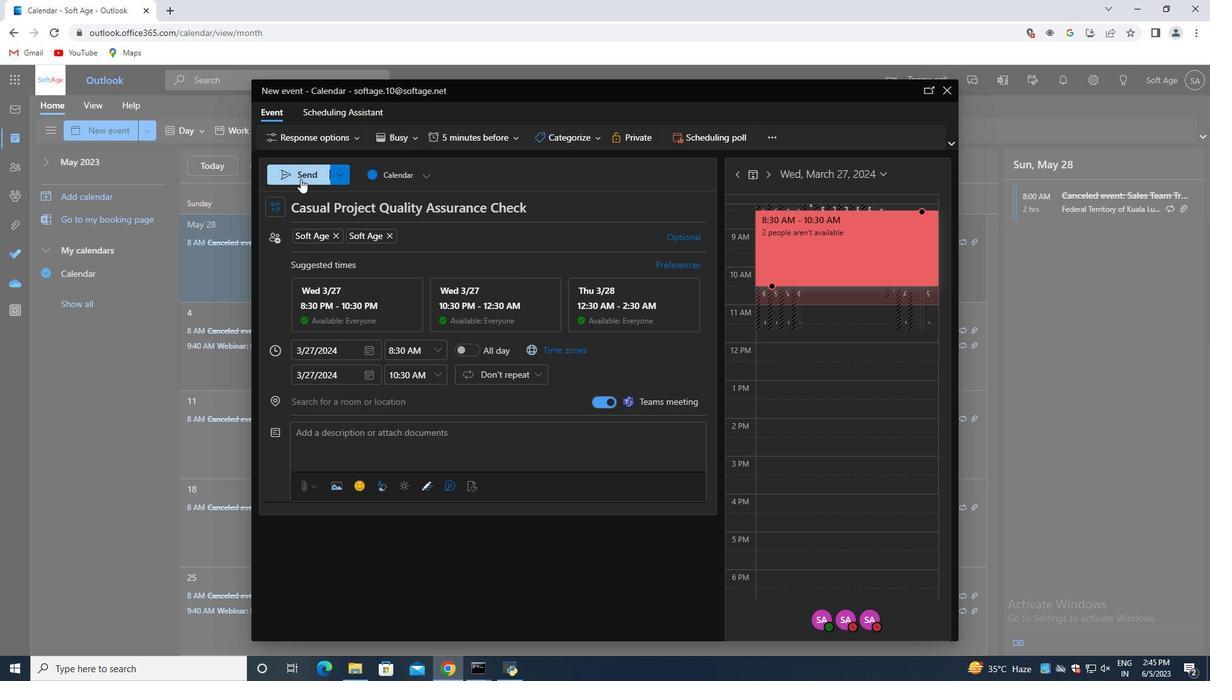 
Action: Mouse pressed left at (300, 178)
Screenshot: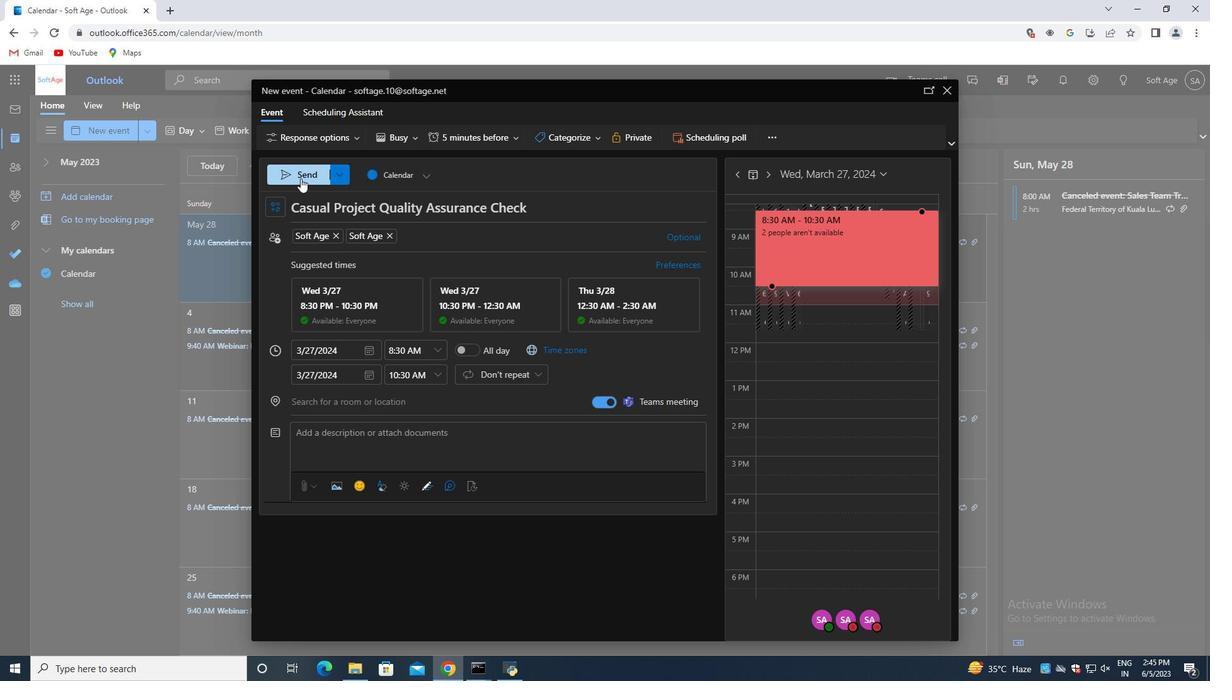 
